Task: Change scribble line colour to red.
Action: Mouse moved to (427, 314)
Screenshot: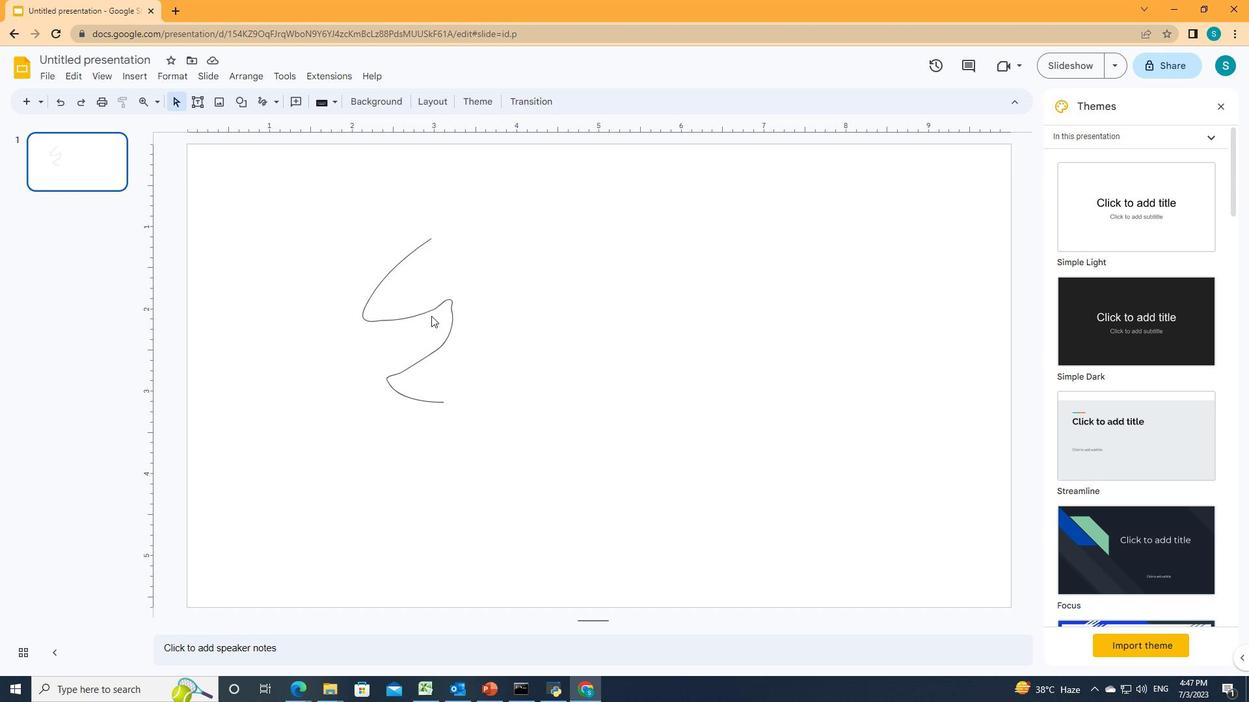 
Action: Mouse pressed left at (427, 314)
Screenshot: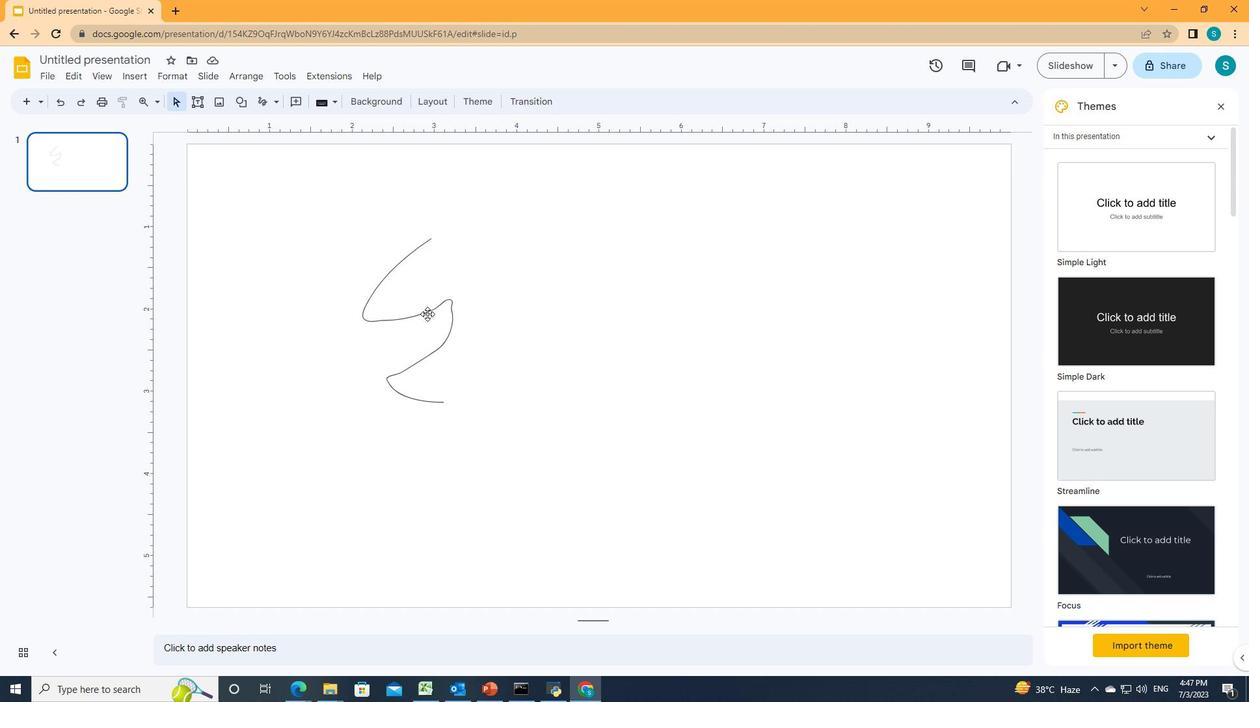 
Action: Mouse moved to (299, 100)
Screenshot: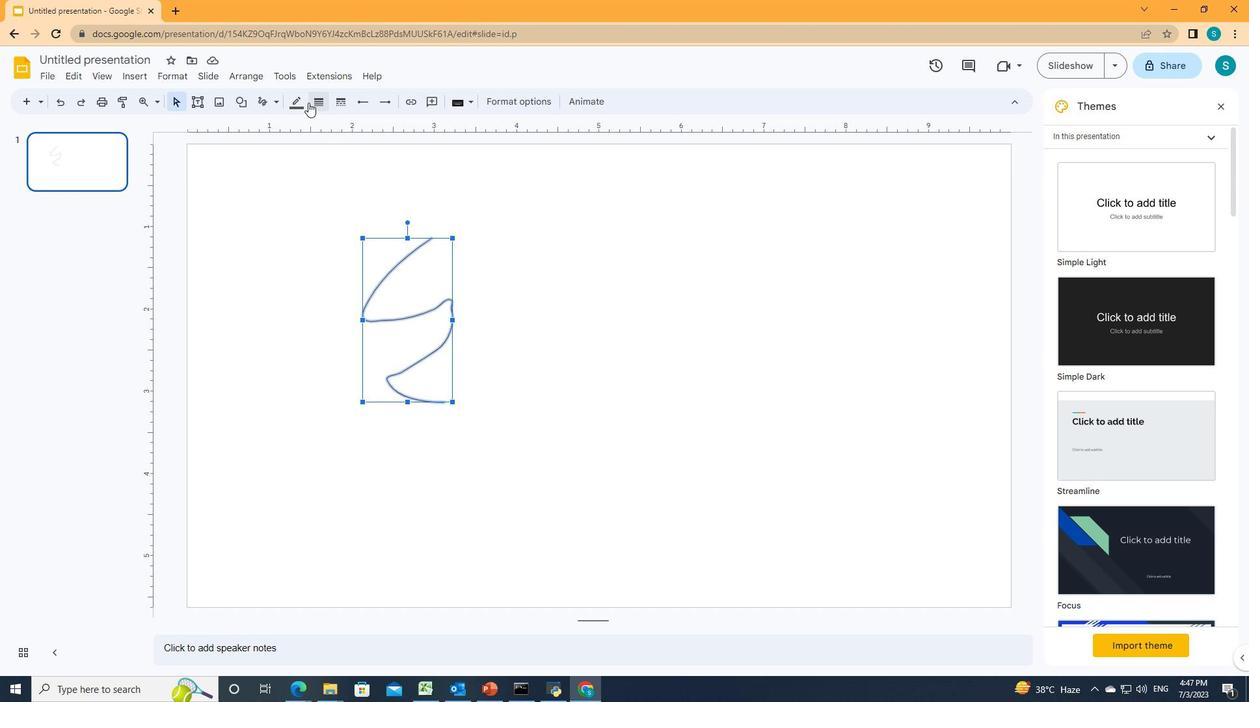 
Action: Mouse pressed left at (299, 100)
Screenshot: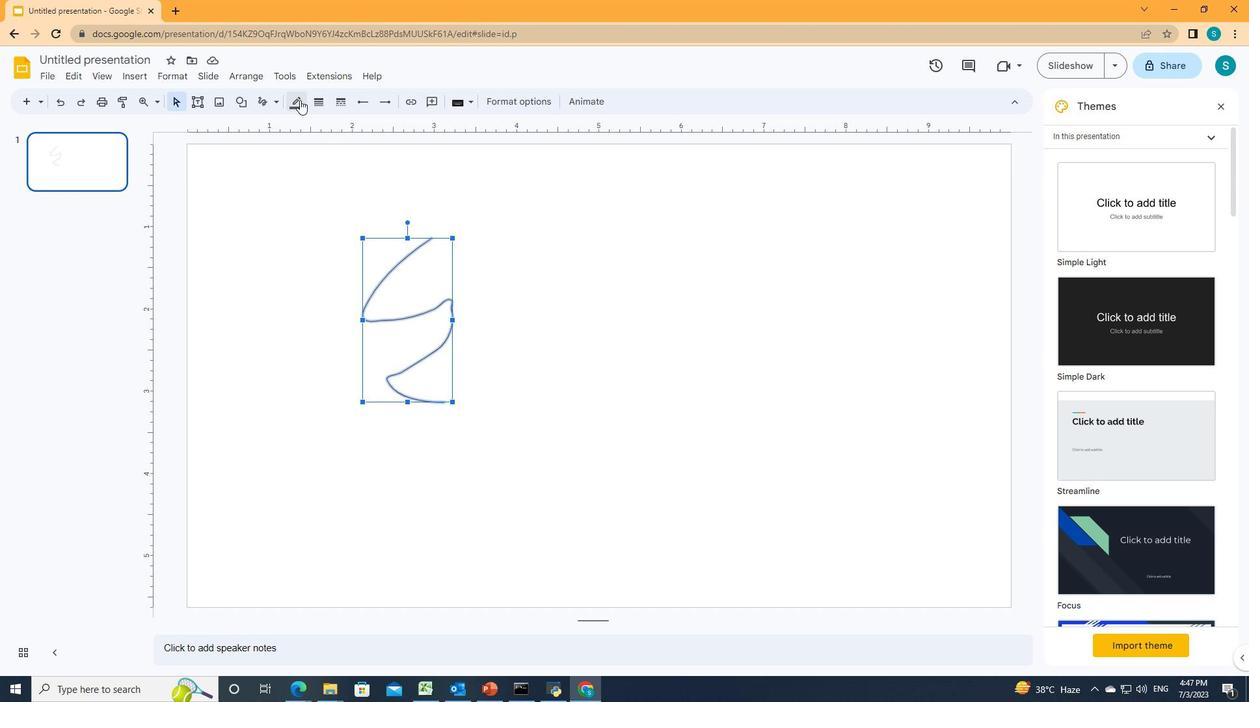 
Action: Mouse moved to (312, 226)
Screenshot: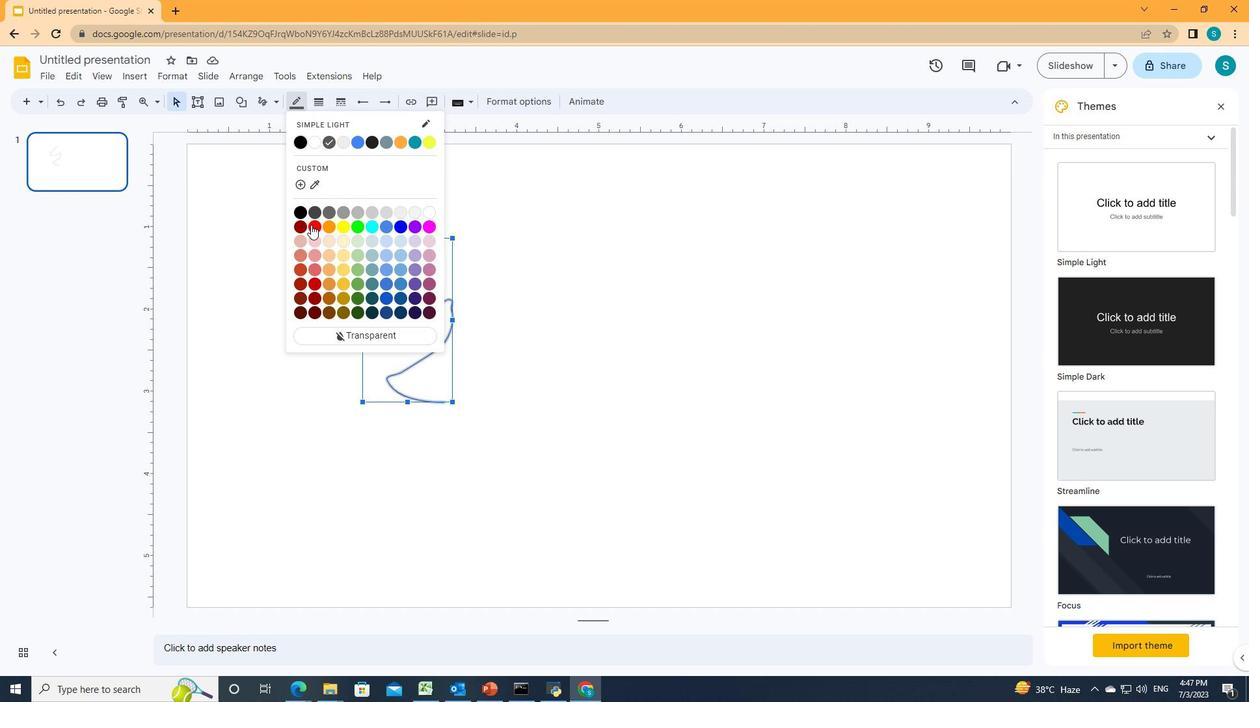 
Action: Mouse pressed left at (312, 226)
Screenshot: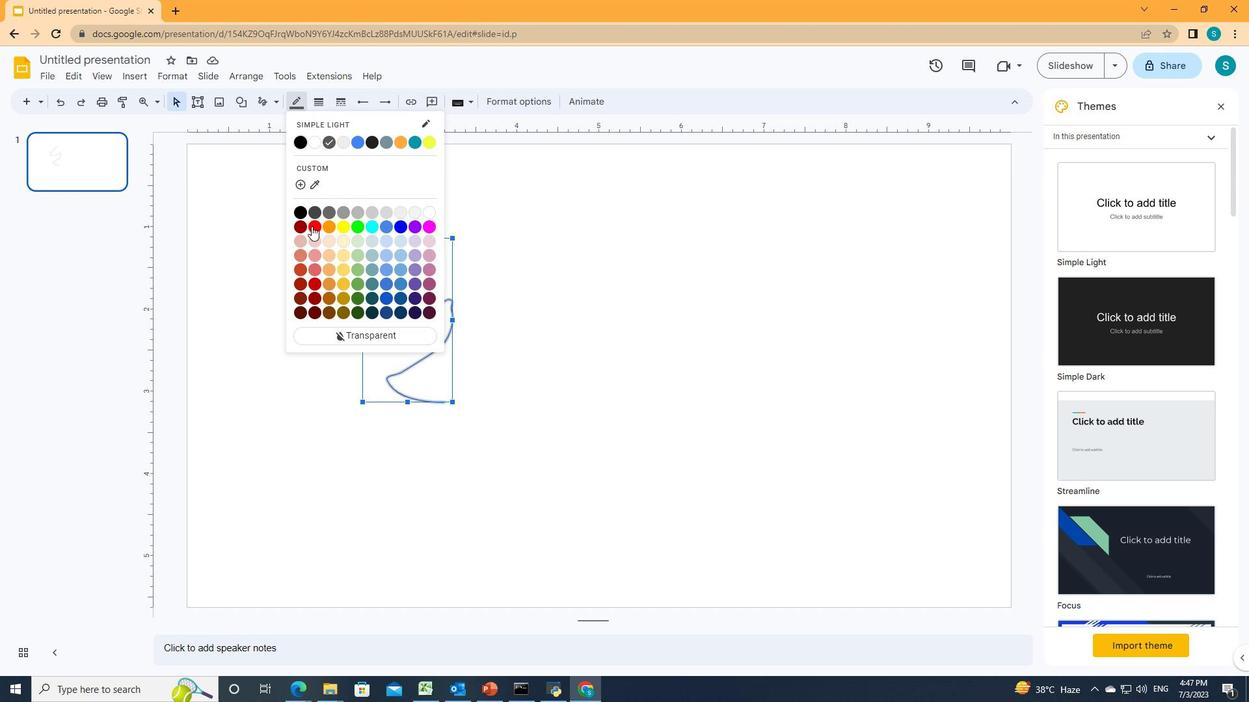 
Action: Mouse moved to (582, 339)
Screenshot: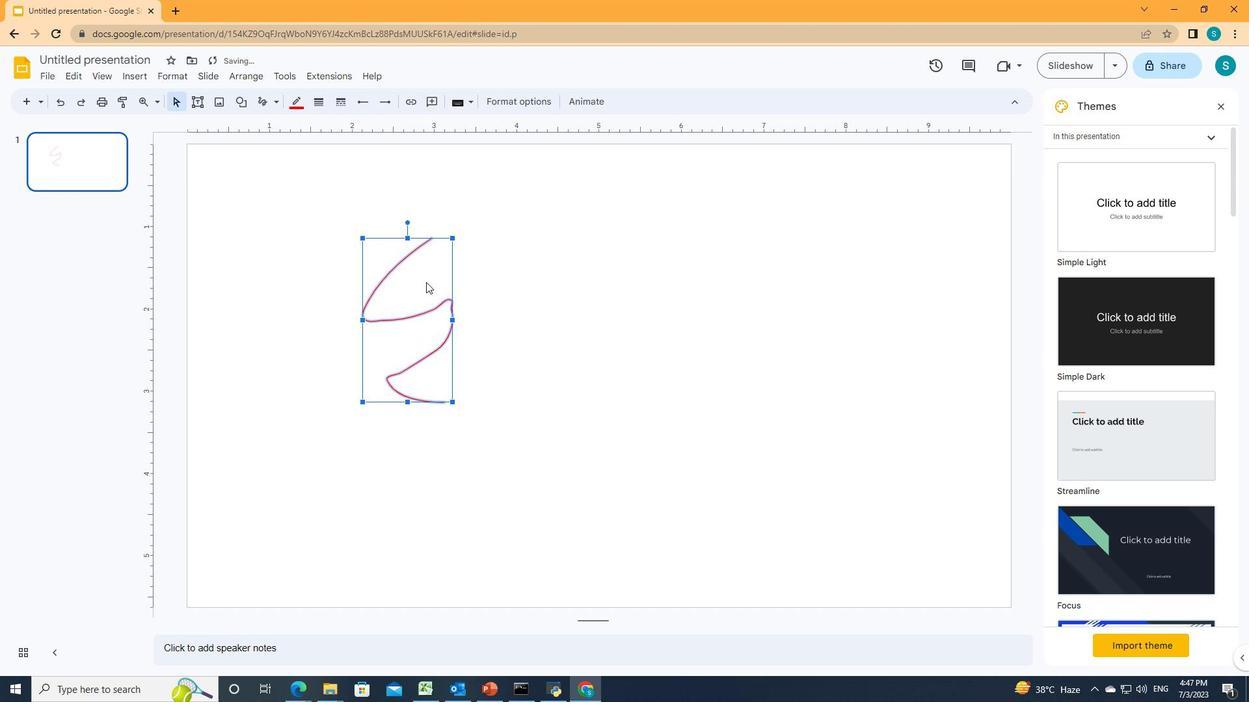 
